 Task: Create a task  Implement a new cloud-based environmental management system for a company , assign it to team member softage.3@softage.net in the project BitRise and update the status of the task to  At Risk , set the priority of the task to Medium
Action: Mouse moved to (73, 51)
Screenshot: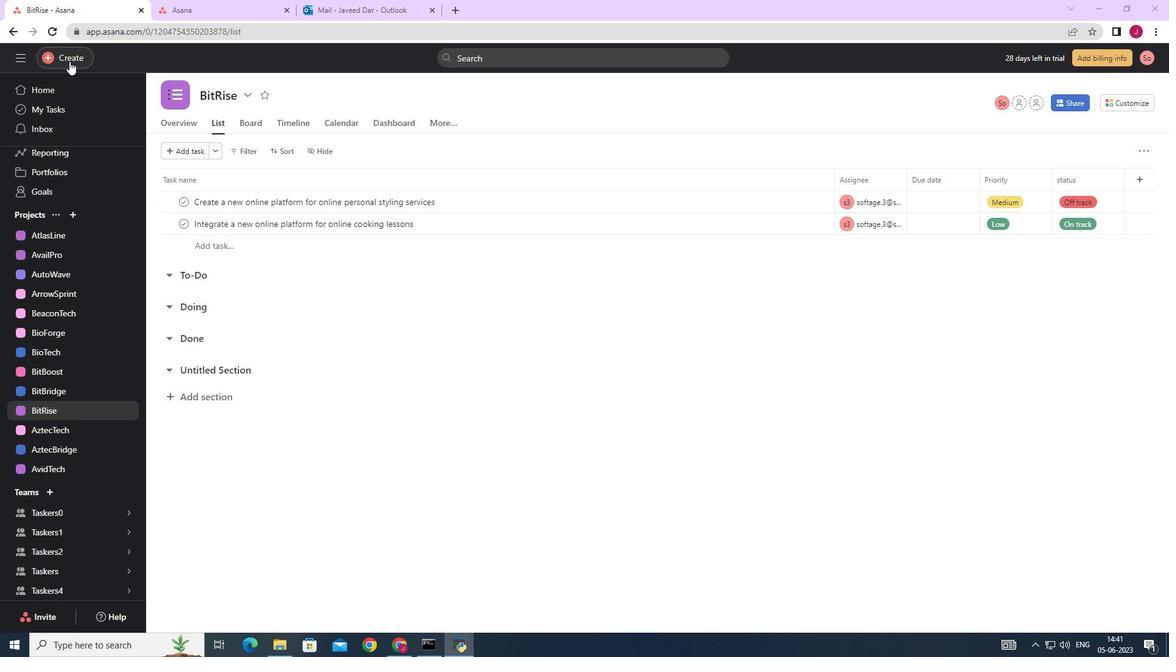 
Action: Mouse pressed left at (73, 51)
Screenshot: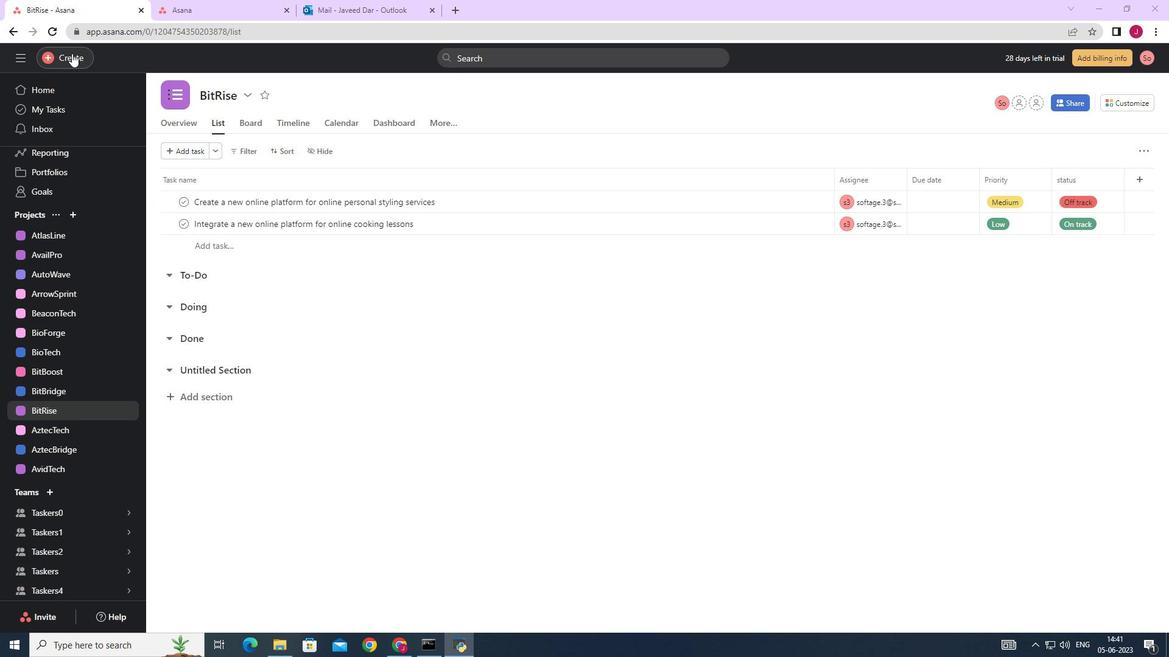 
Action: Mouse moved to (175, 58)
Screenshot: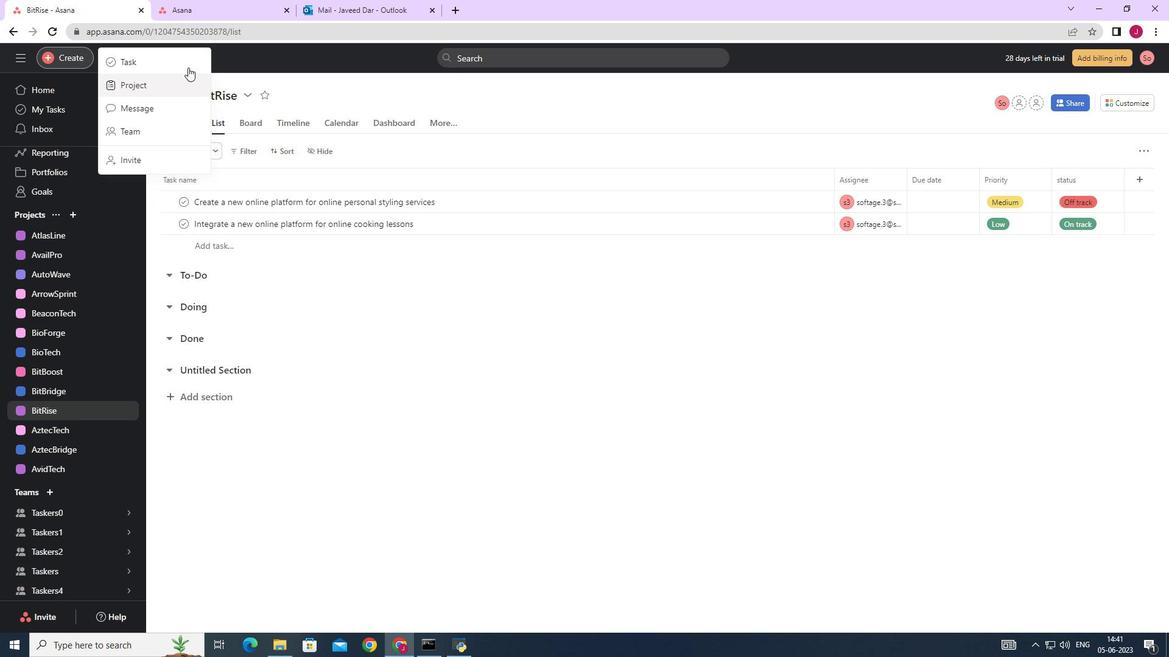 
Action: Mouse pressed left at (175, 58)
Screenshot: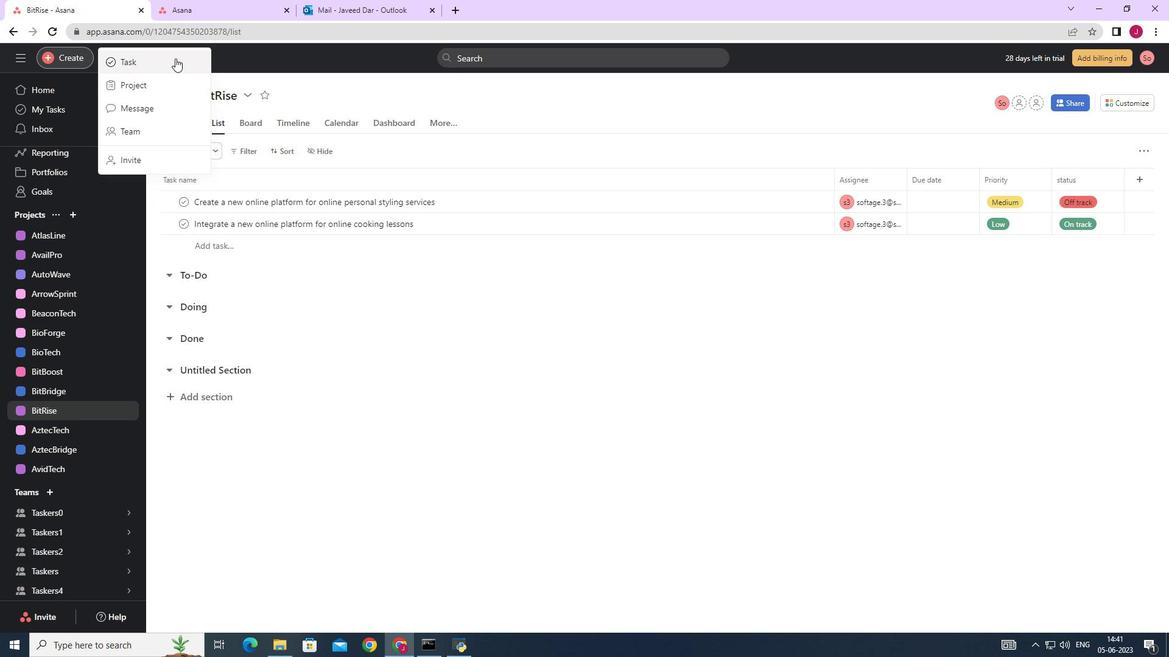 
Action: Mouse moved to (928, 403)
Screenshot: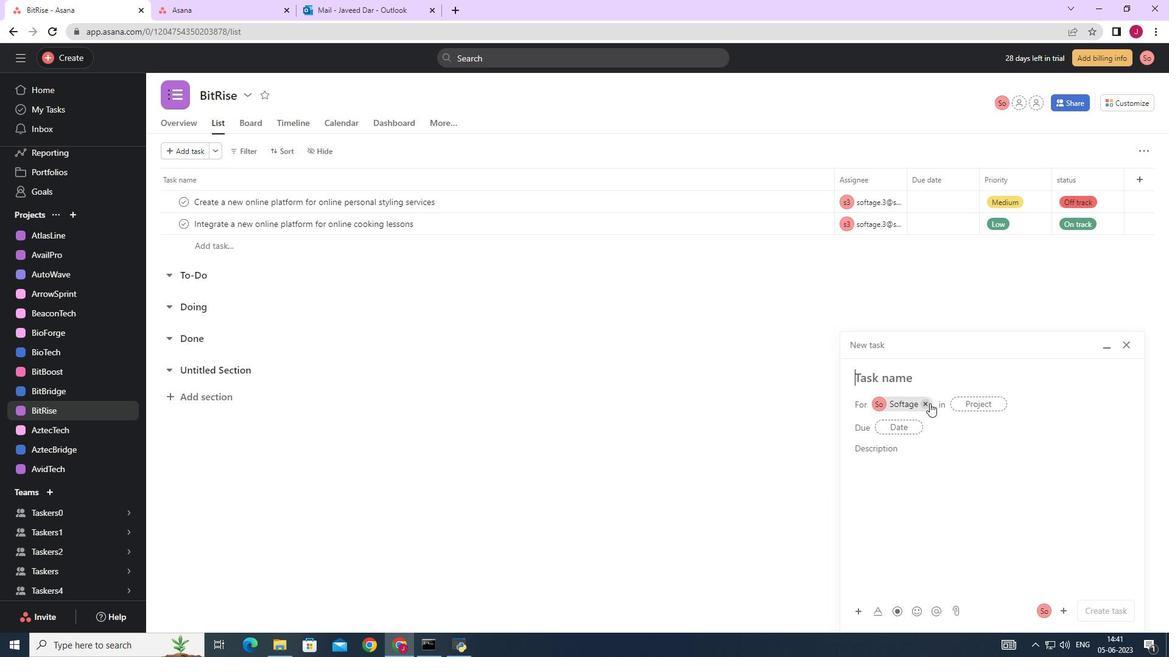 
Action: Mouse pressed left at (928, 403)
Screenshot: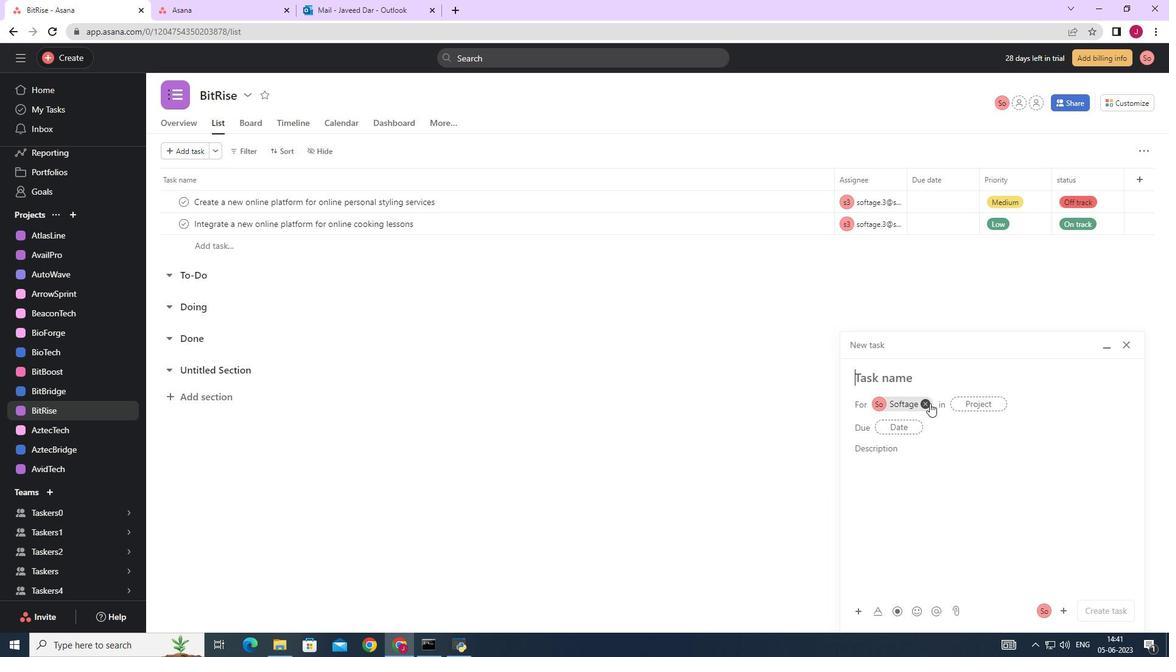 
Action: Mouse moved to (908, 398)
Screenshot: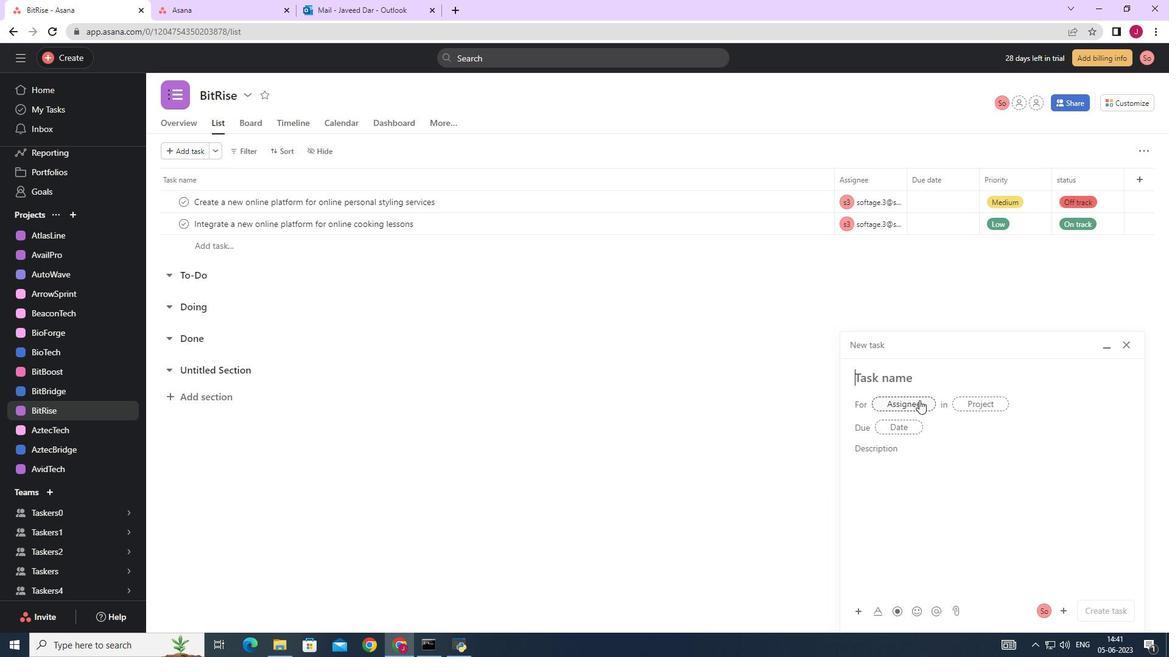 
Action: Key pressed <Key.caps_lock>C<Key.caps_lock>reate<Key.space>a<Key.space>implement<Key.space>a<Key.space>new<Key.space><Key.backspace><Key.backspace><Key.backspace><Key.backspace><Key.backspace><Key.backspace><Key.backspace><Key.backspace><Key.backspace><Key.backspace><Key.backspace><Key.backspace><Key.backspace><Key.backspace><Key.backspace><Key.backspace><Key.backspace><Key.backspace><Key.backspace><Key.backspace><Key.backspace><Key.backspace><Key.backspace><Key.backspace><Key.backspace><Key.backspace><Key.backspace><Key.backspace><Key.backspace><Key.backspace><Key.backspace><Key.caps_lock>I<Key.caps_lock>mplement<Key.space>a<Key.space>new<Key.space>cloud-based<Key.space>enviromentak<Key.backspace>l<Key.space><Key.backspace><Key.backspace><Key.backspace><Key.backspace><Key.backspace><Key.backspace><Key.backspace>nmental<Key.space>management<Key.space>system<Key.space>for<Key.space>a<Key.space>company
Screenshot: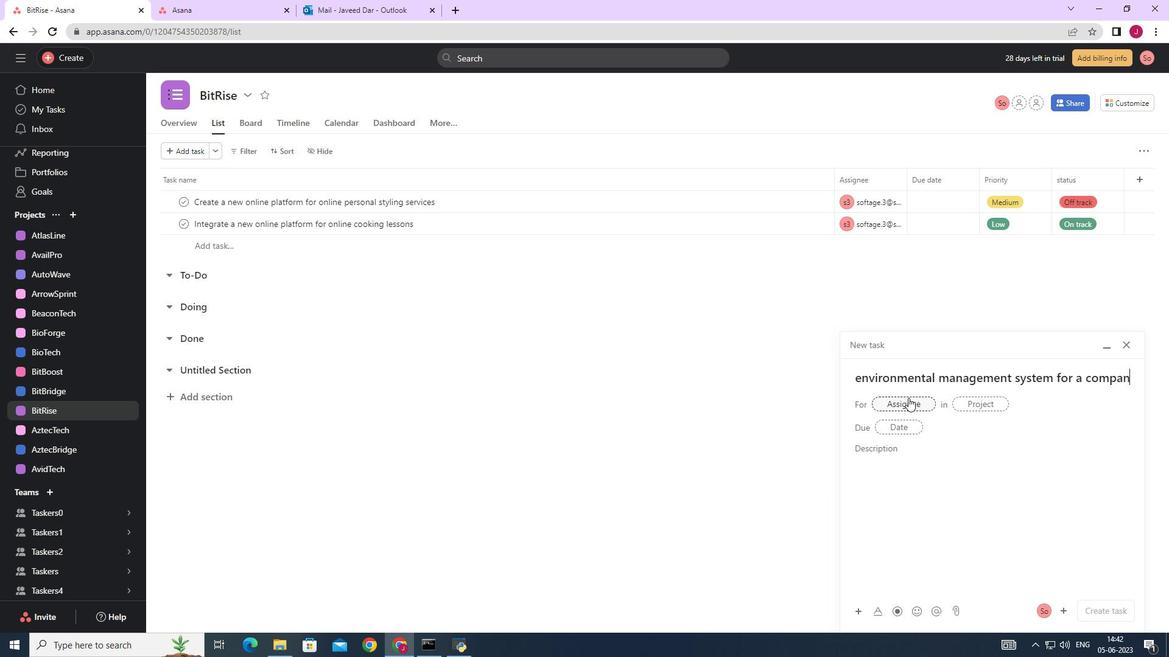 
Action: Mouse moved to (909, 405)
Screenshot: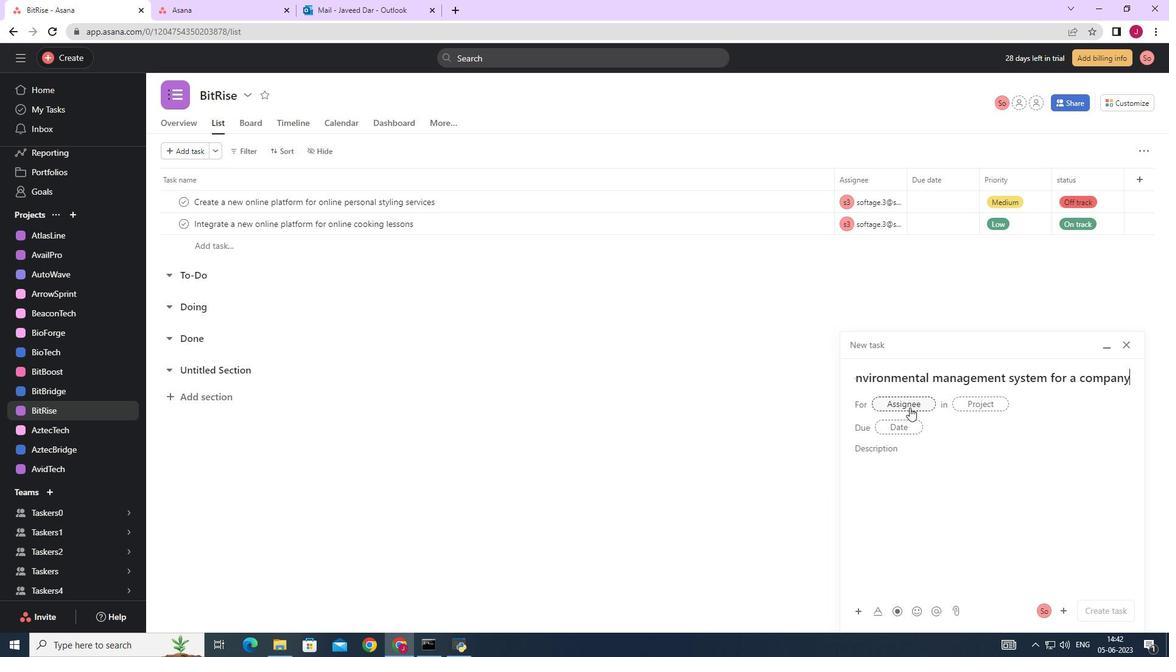 
Action: Mouse pressed left at (909, 405)
Screenshot: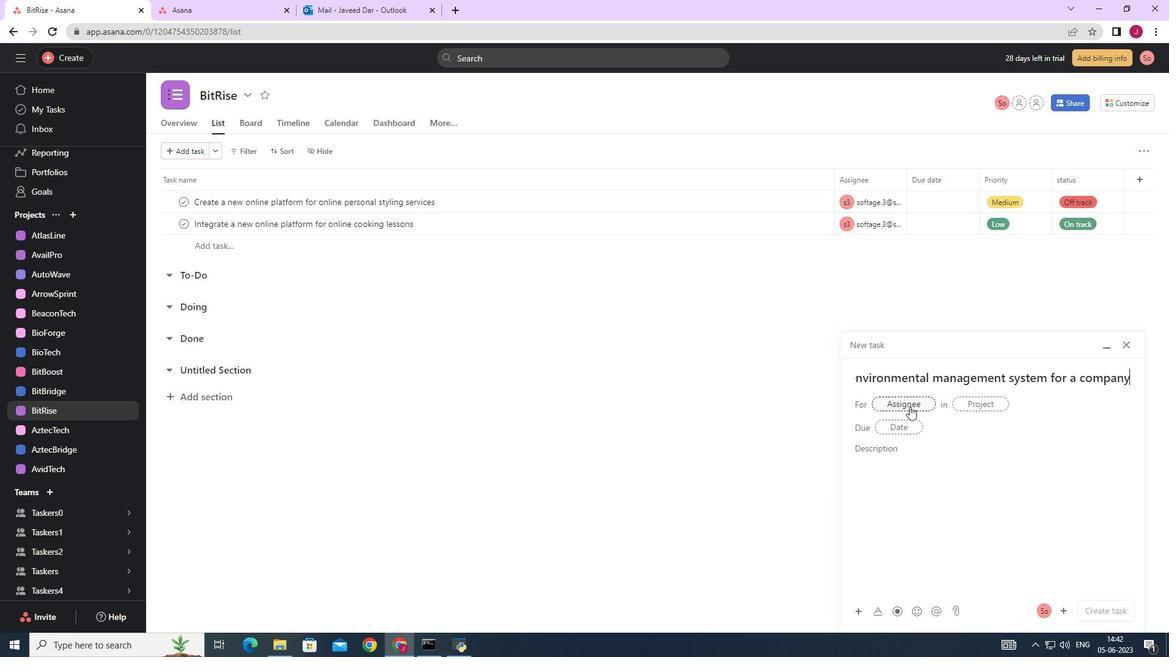 
Action: Key pressed softage,<Key.backspace>.3
Screenshot: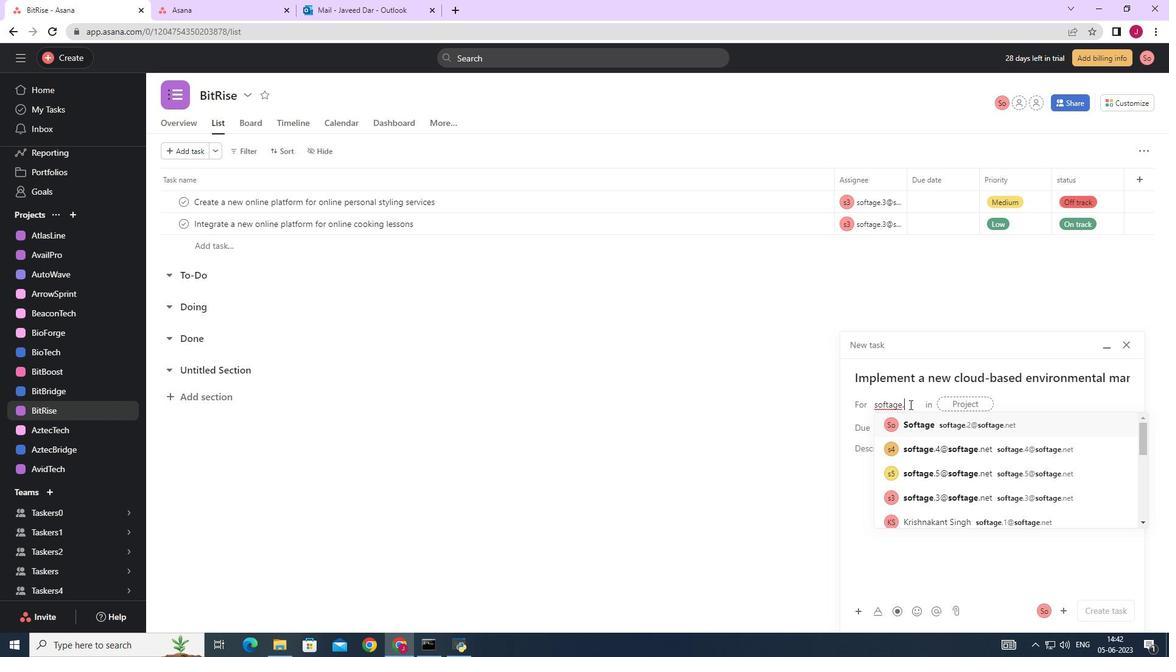 
Action: Mouse moved to (942, 418)
Screenshot: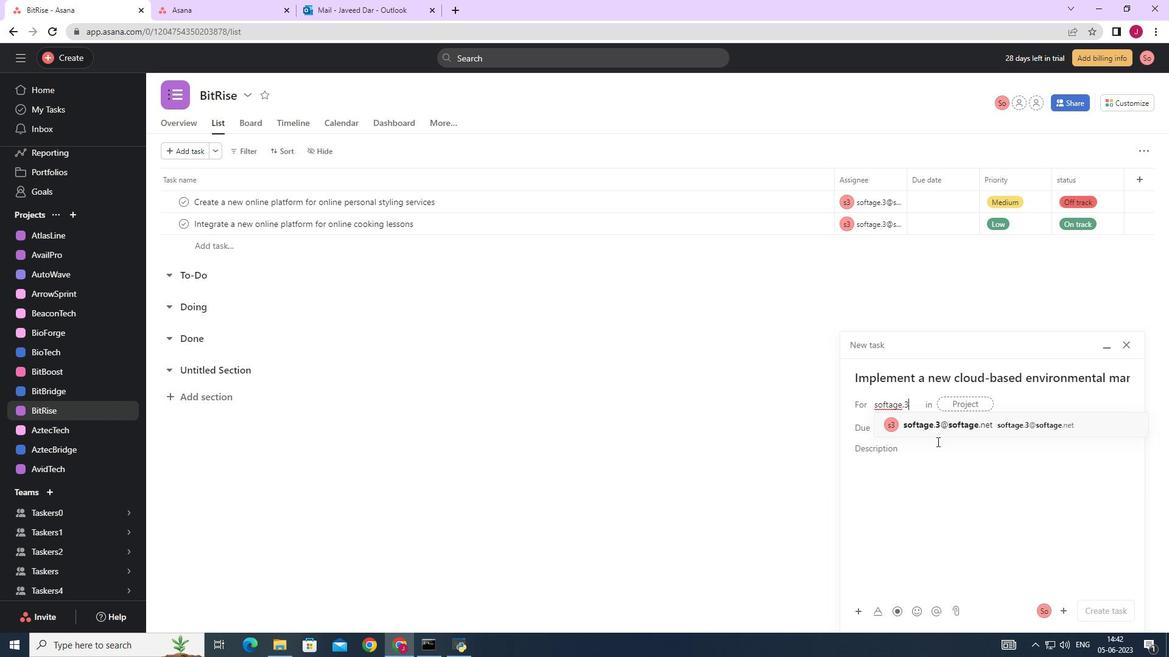 
Action: Mouse pressed left at (942, 418)
Screenshot: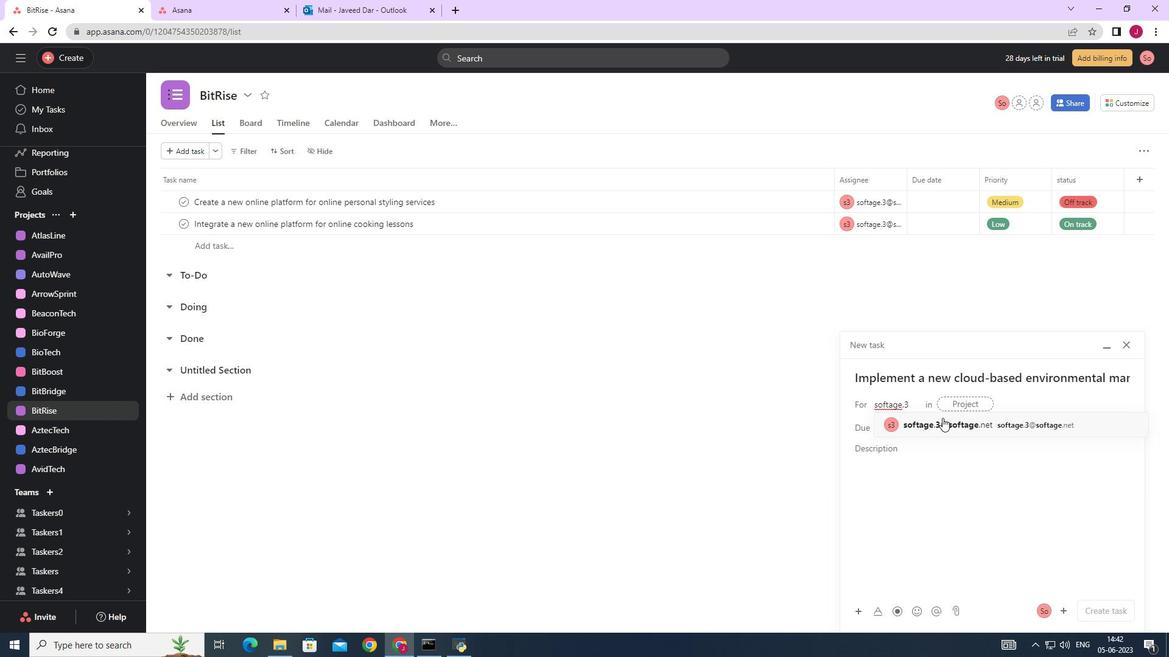 
Action: Mouse moved to (803, 421)
Screenshot: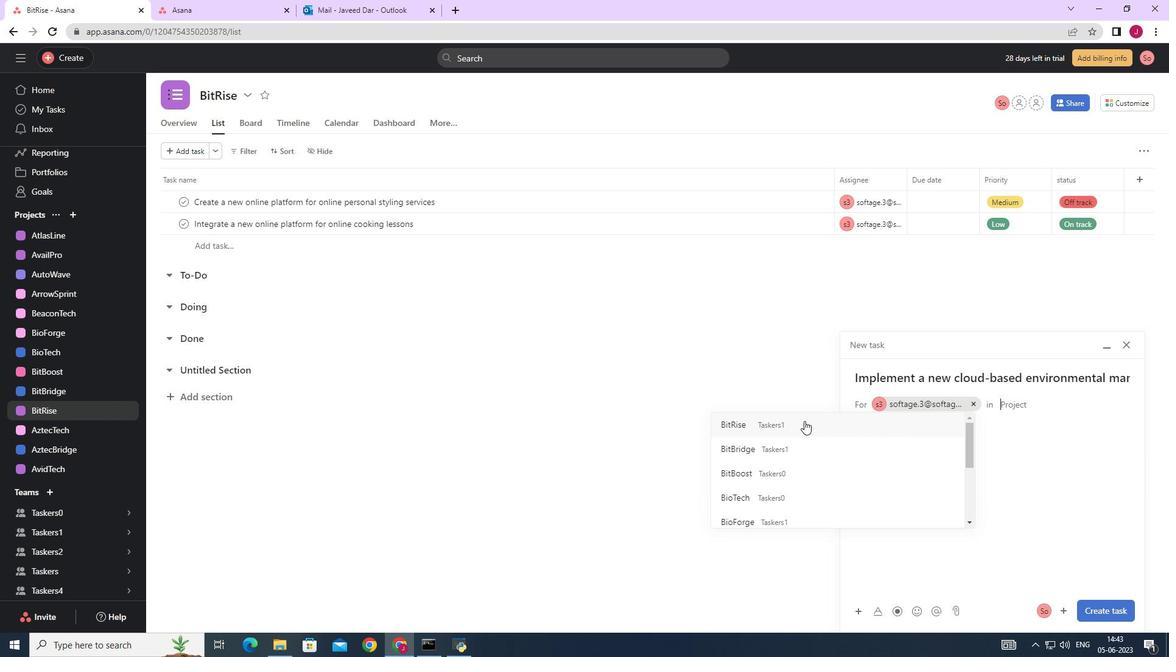 
Action: Mouse pressed left at (803, 421)
Screenshot: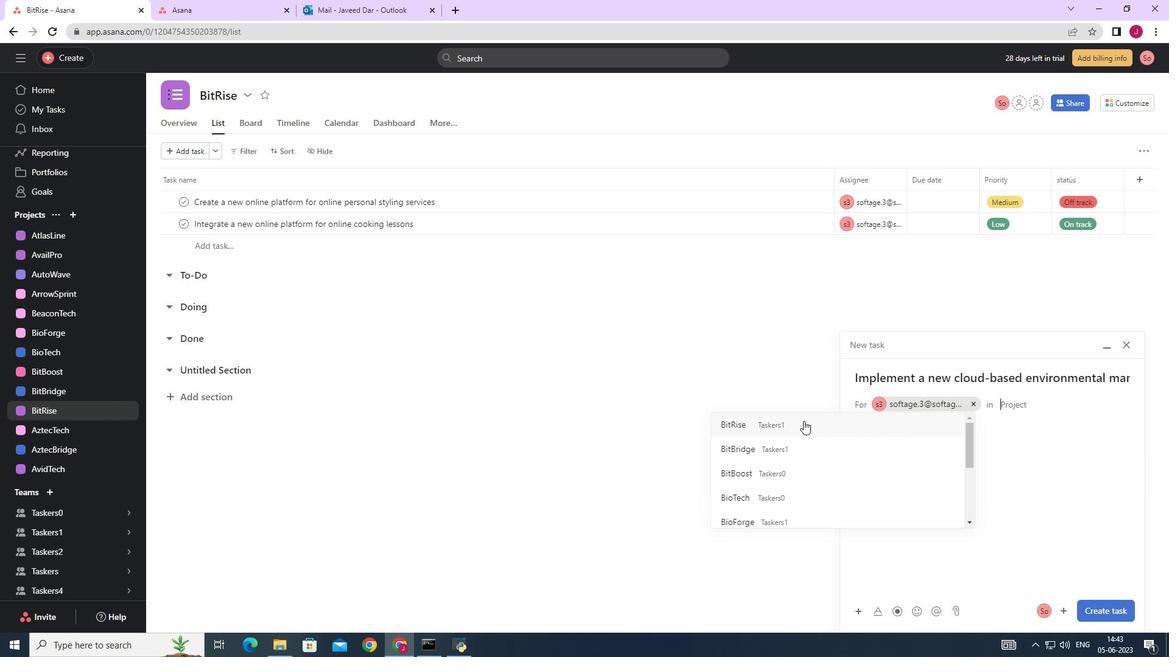 
Action: Mouse moved to (911, 454)
Screenshot: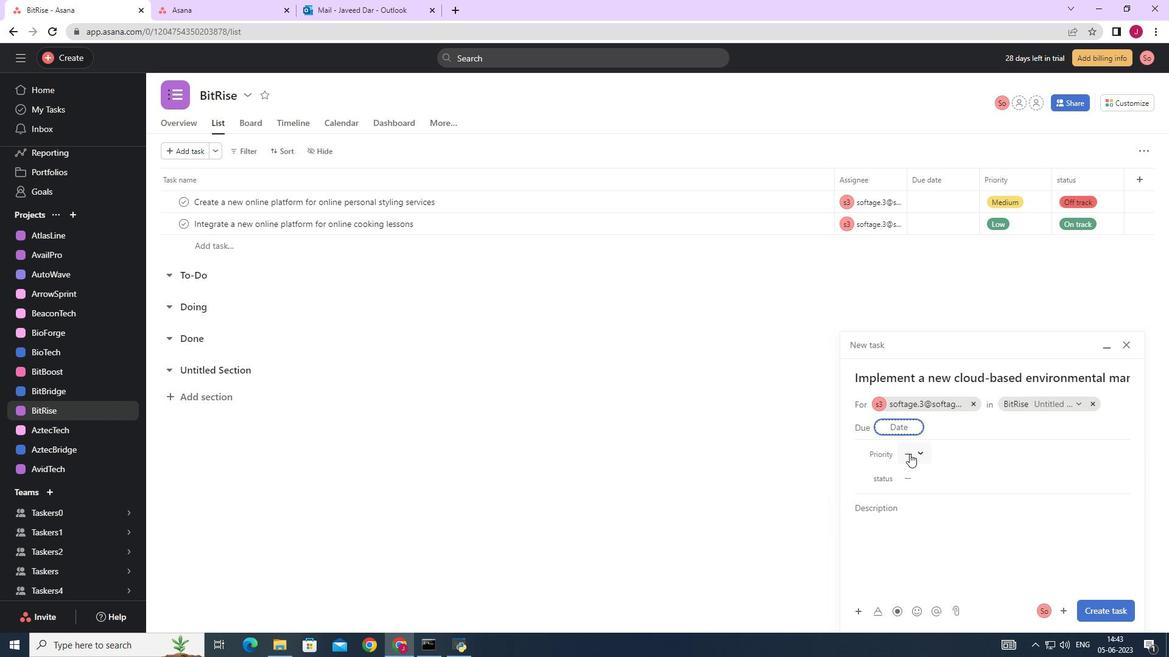 
Action: Mouse pressed left at (911, 454)
Screenshot: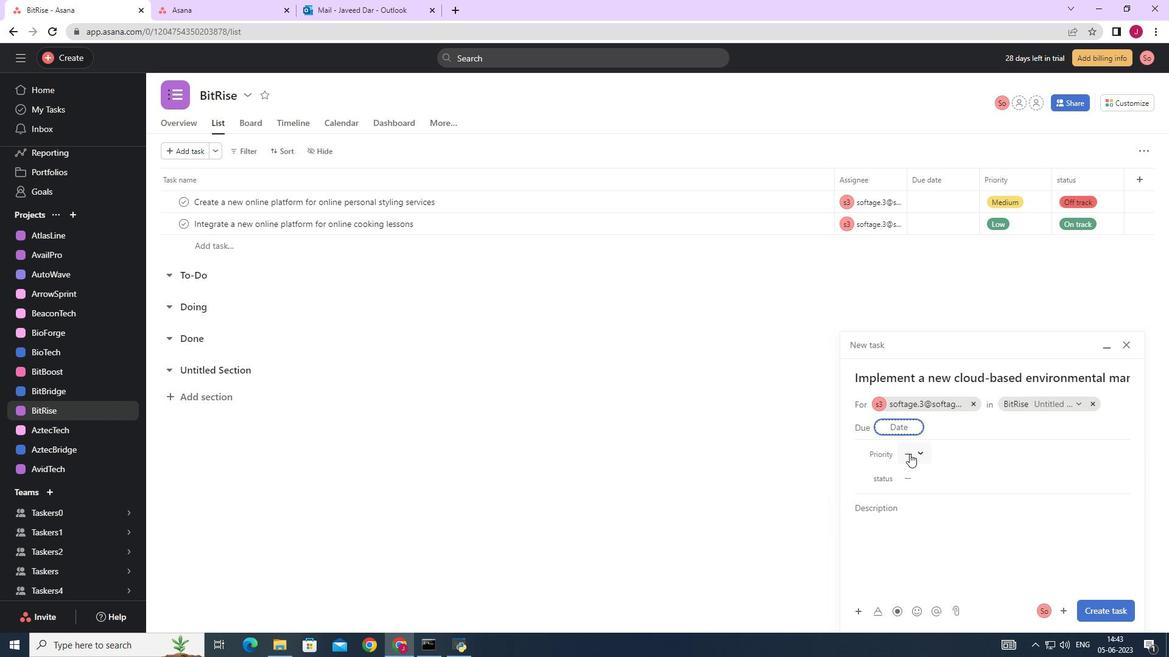 
Action: Mouse moved to (940, 514)
Screenshot: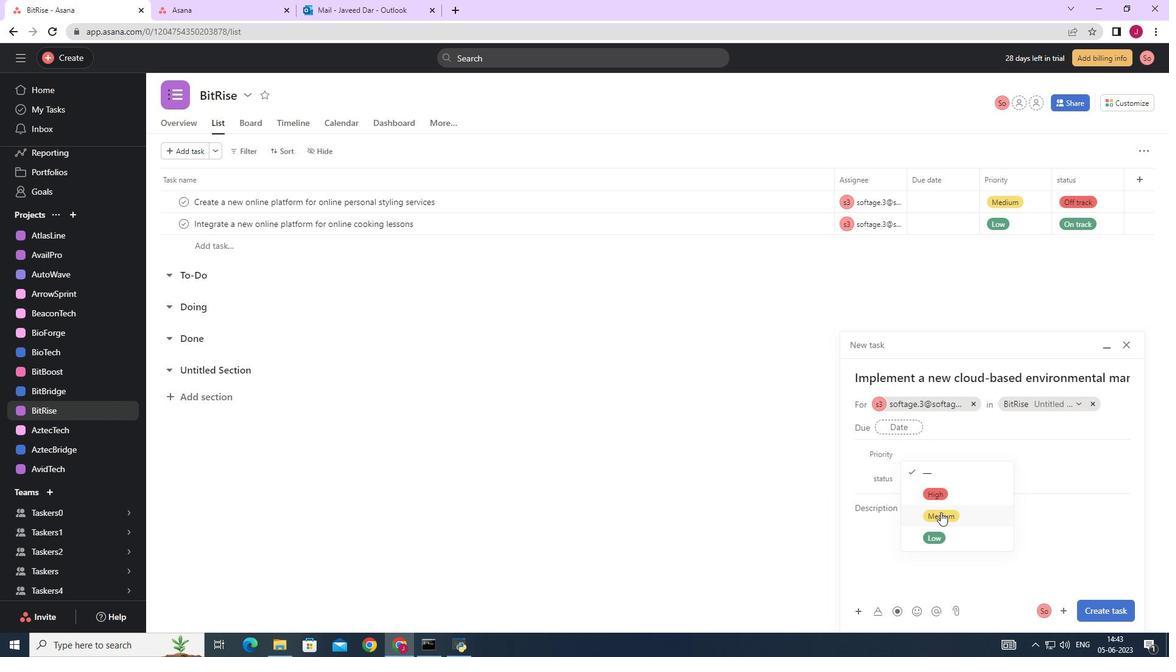 
Action: Mouse pressed left at (940, 514)
Screenshot: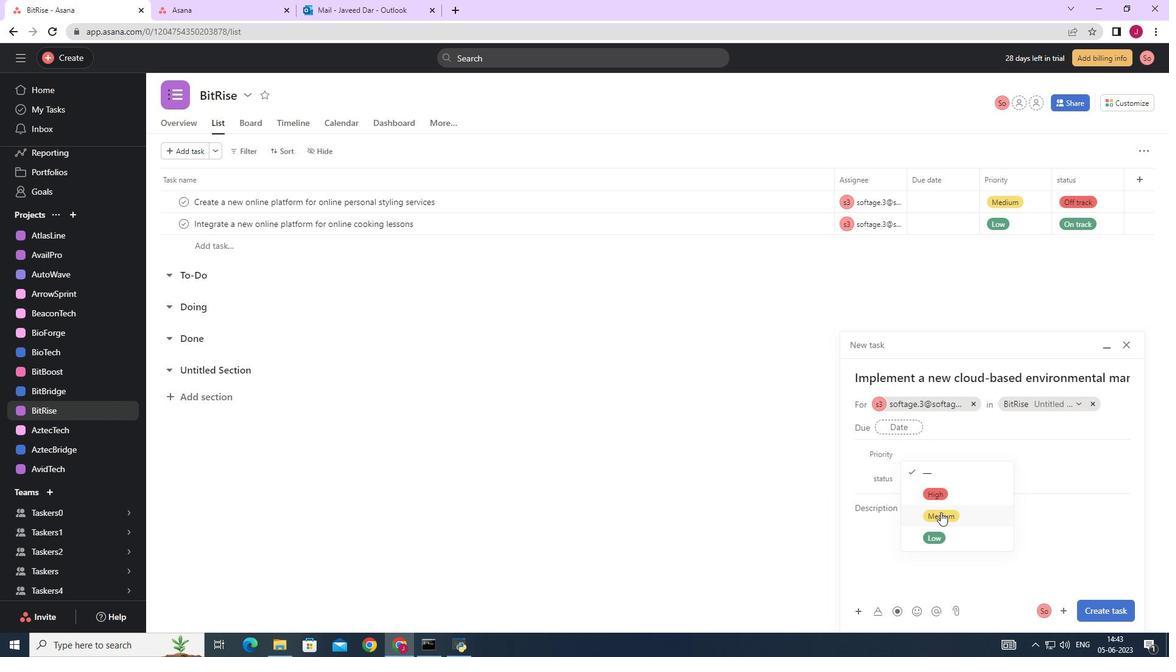 
Action: Mouse moved to (921, 475)
Screenshot: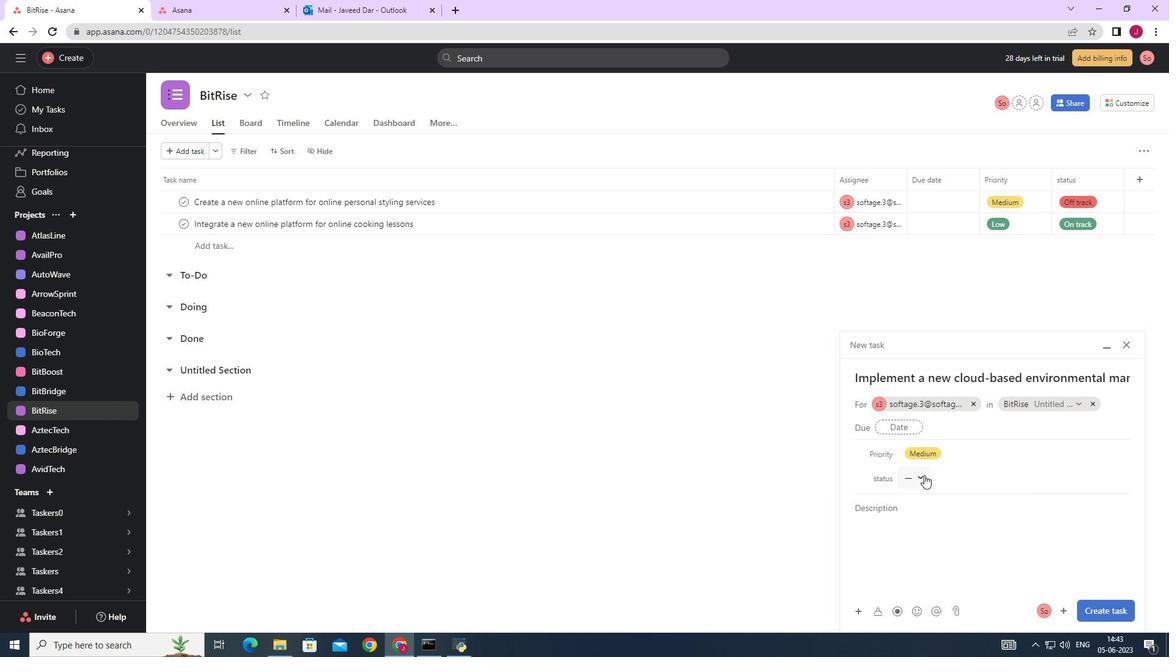 
Action: Mouse pressed left at (921, 475)
Screenshot: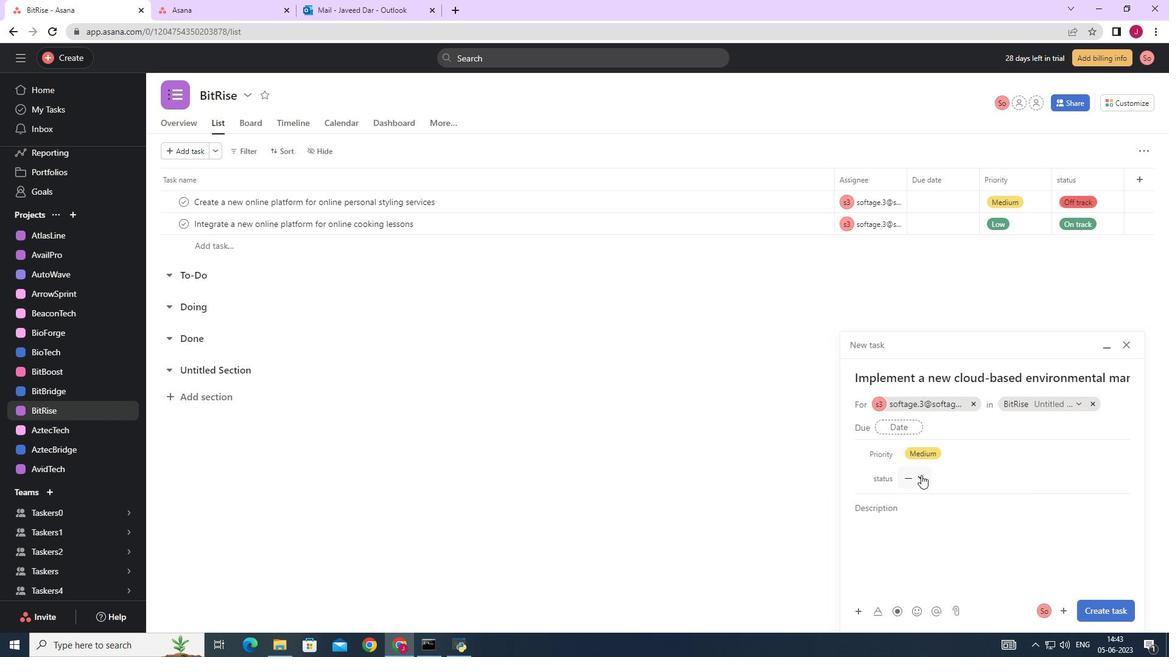
Action: Mouse moved to (943, 559)
Screenshot: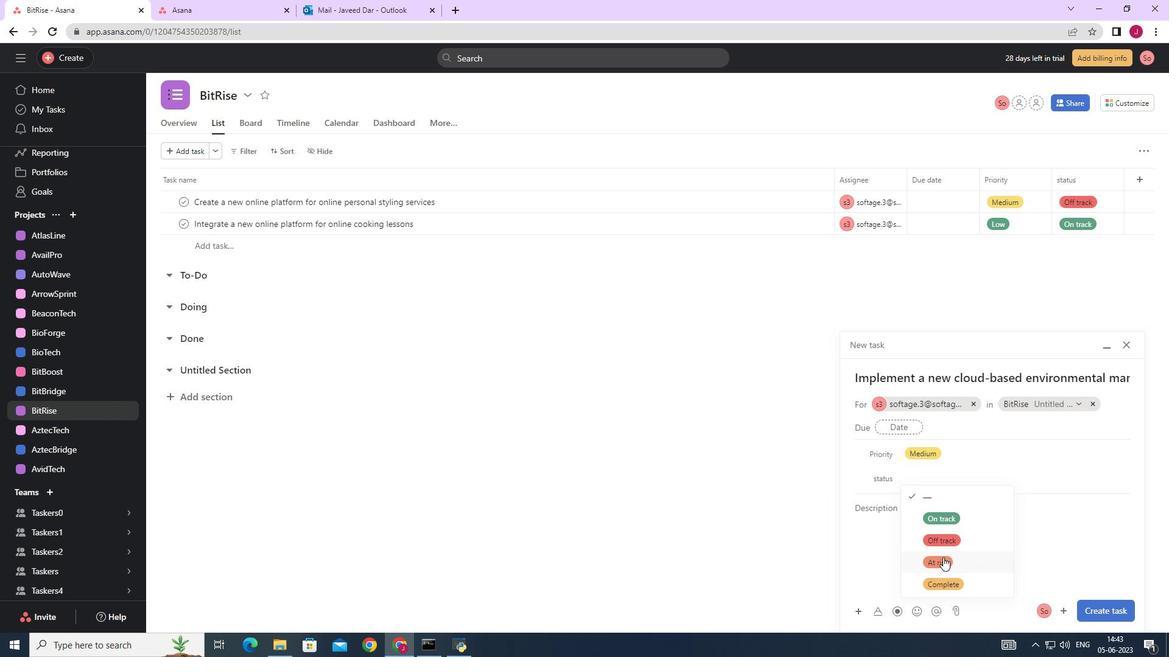 
Action: Mouse pressed left at (943, 559)
Screenshot: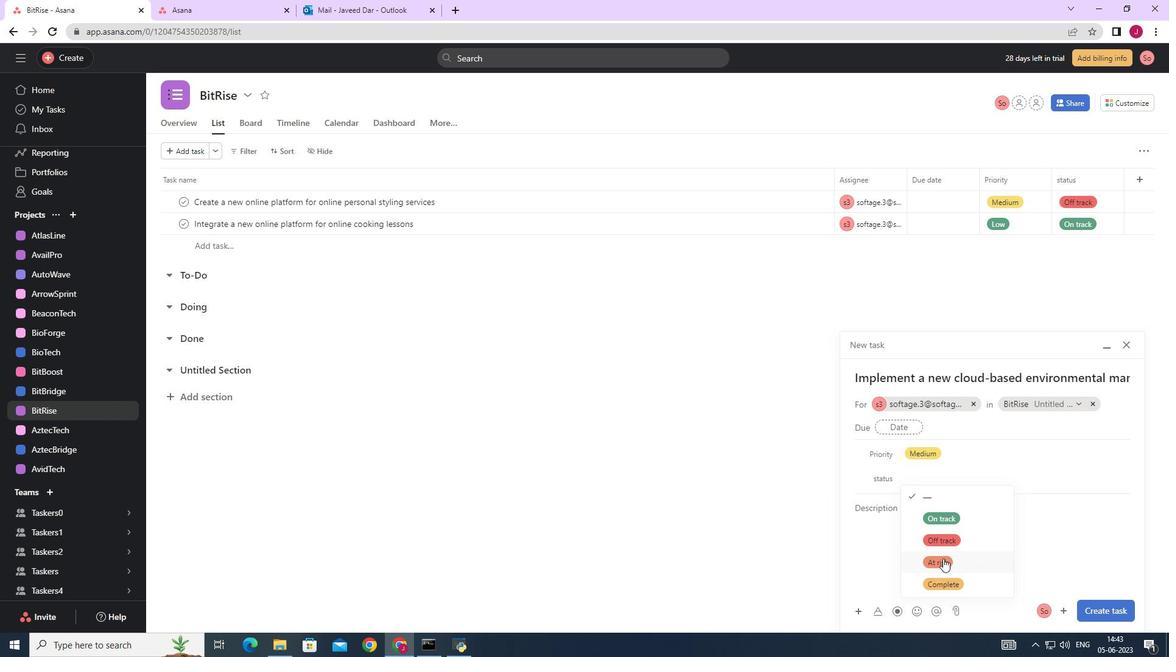 
Action: Mouse moved to (1096, 610)
Screenshot: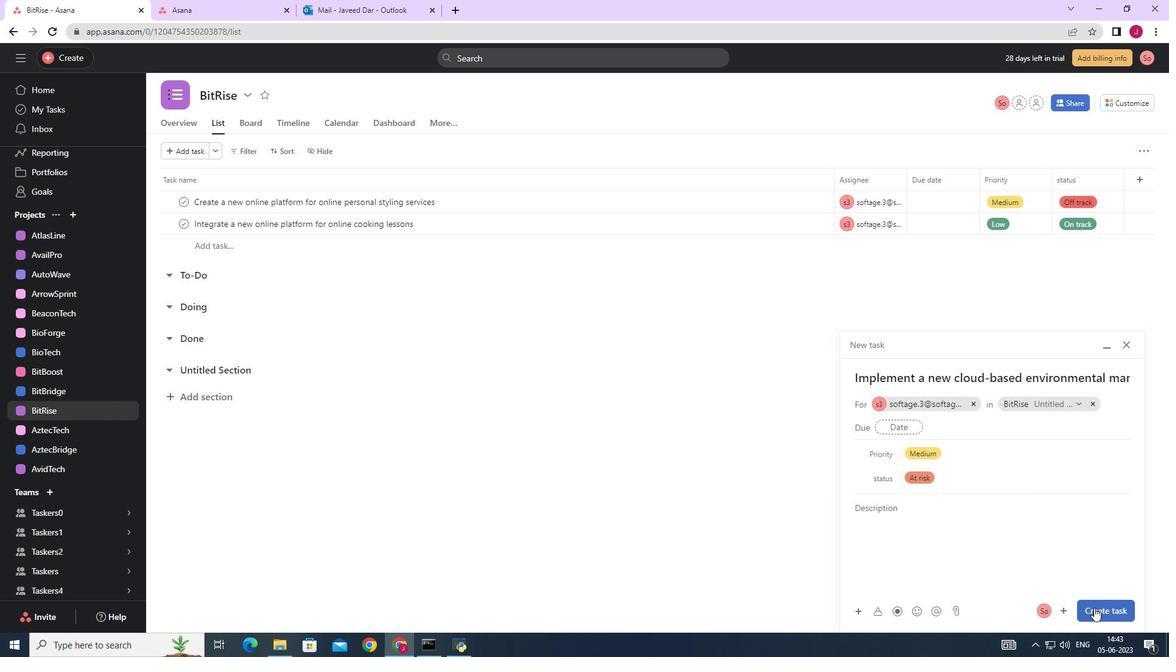 
Action: Mouse pressed left at (1096, 610)
Screenshot: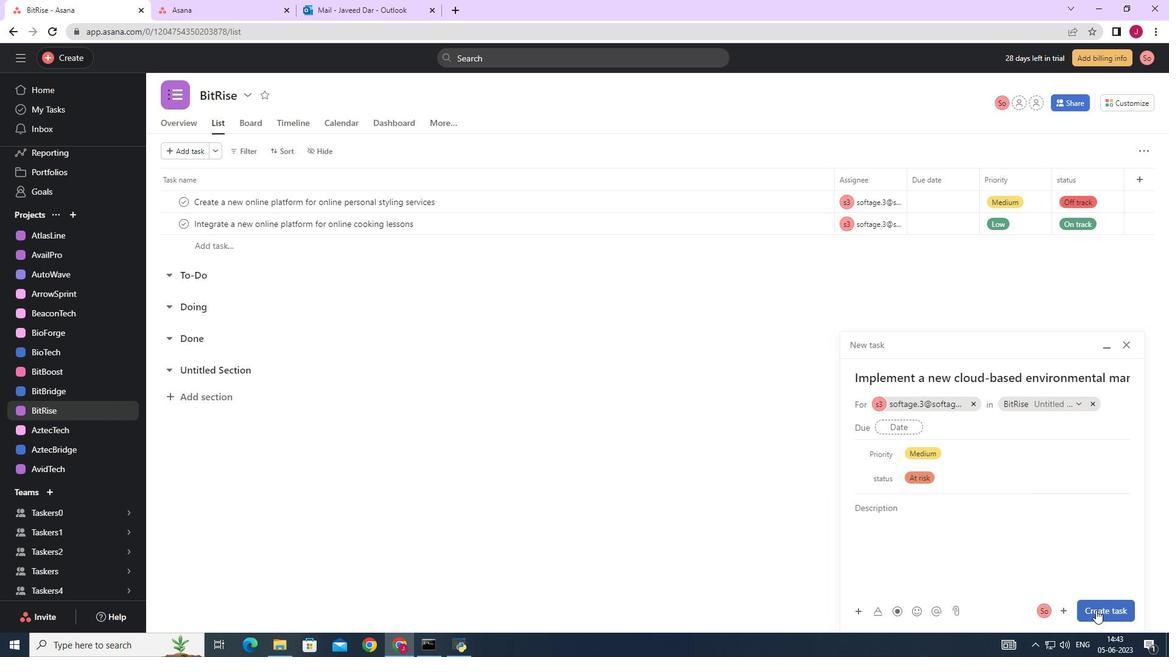 
Action: Mouse moved to (992, 535)
Screenshot: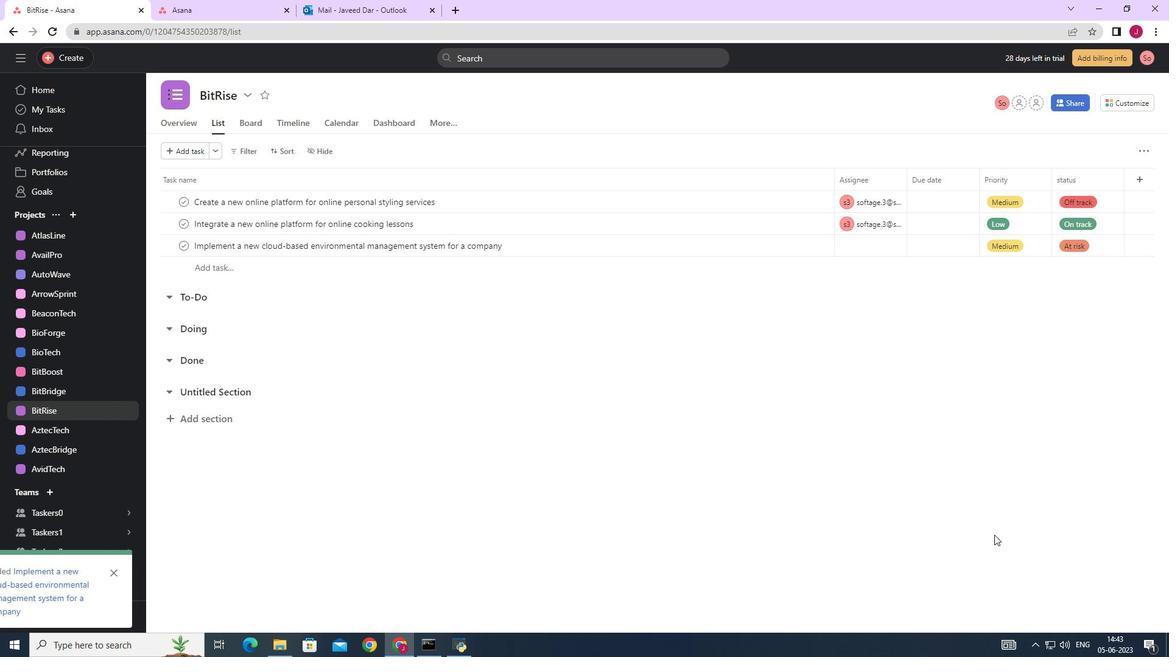 
